 Task: Change the chrome preference to show trailing whitespace characters.
Action: Mouse moved to (1237, 14)
Screenshot: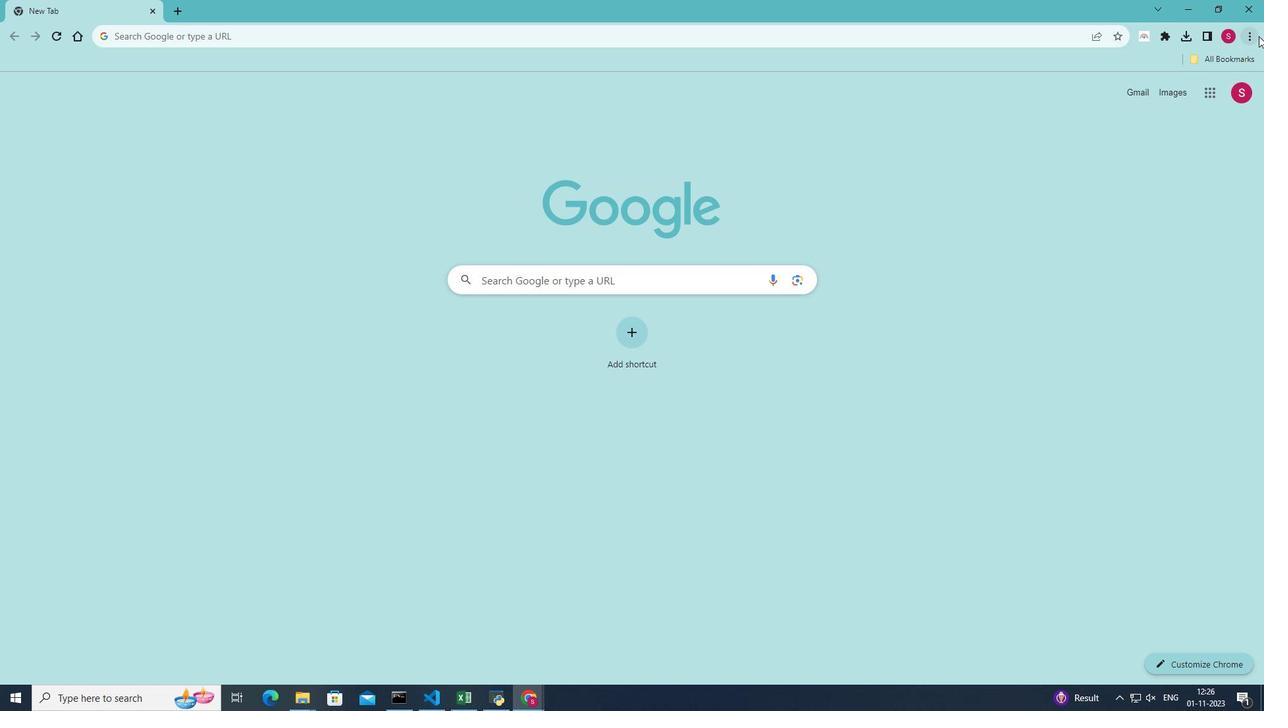 
Action: Mouse pressed left at (1237, 14)
Screenshot: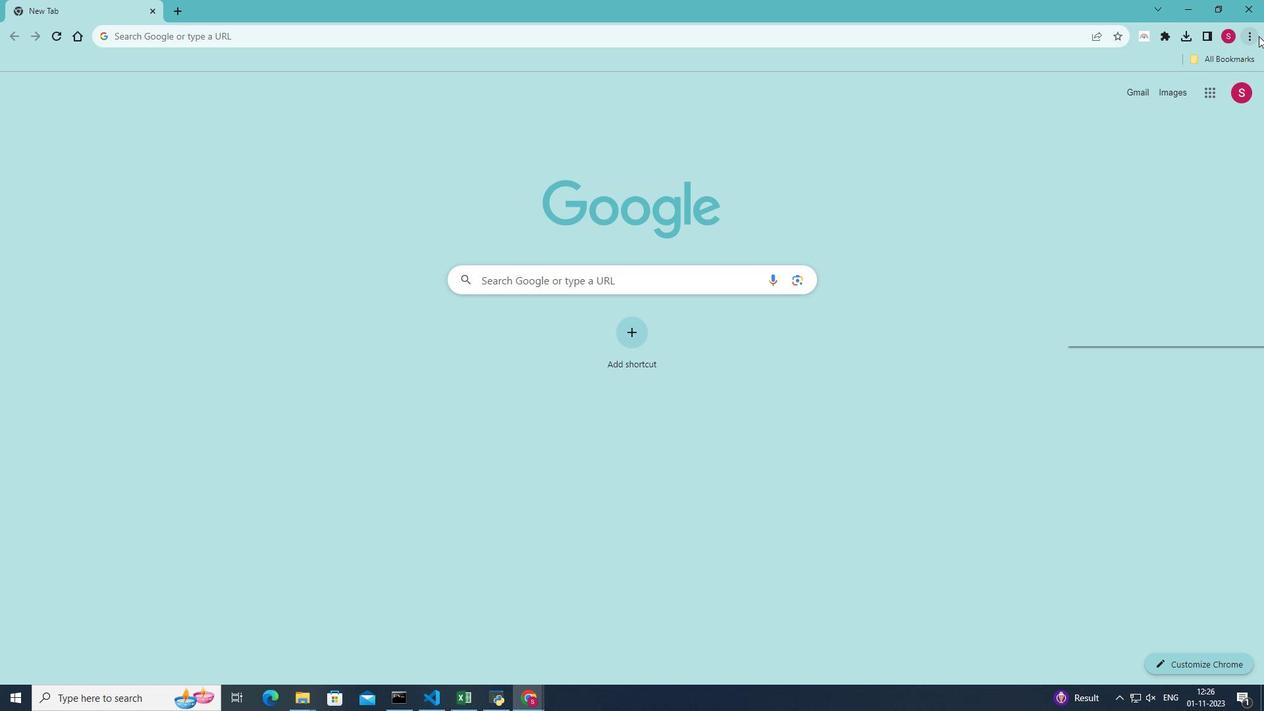 
Action: Mouse moved to (1123, 219)
Screenshot: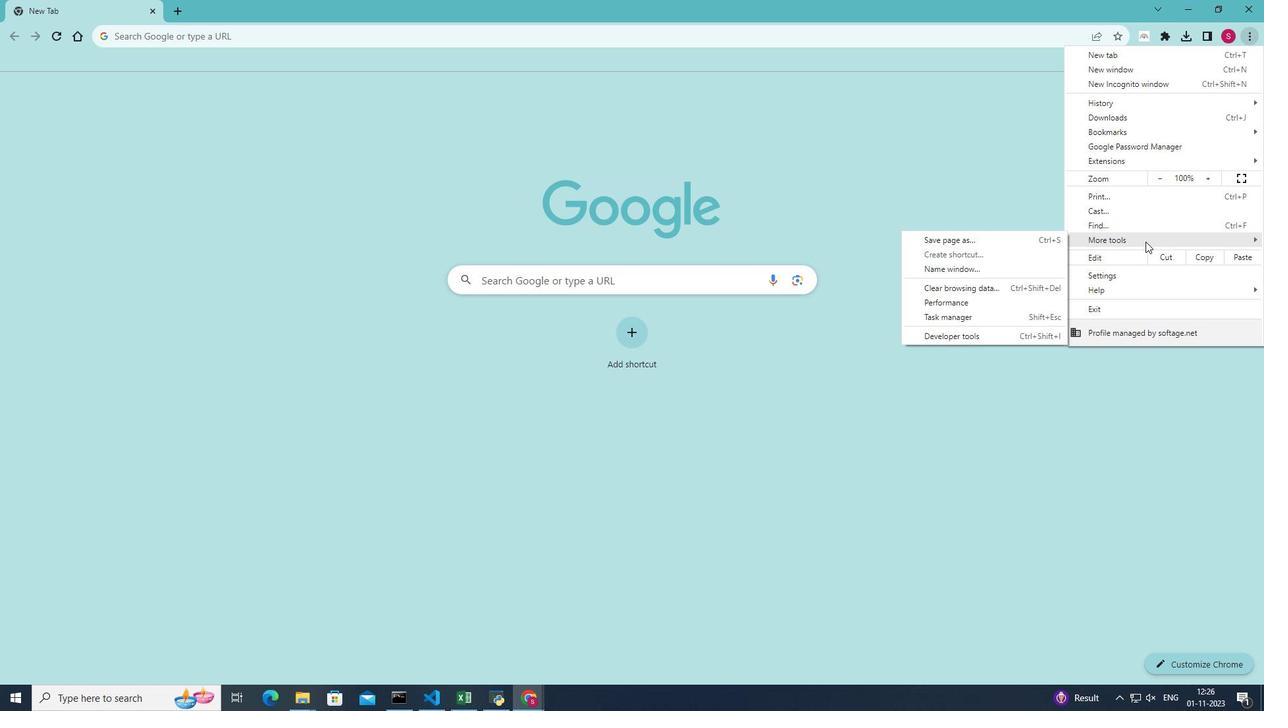 
Action: Mouse pressed left at (1123, 219)
Screenshot: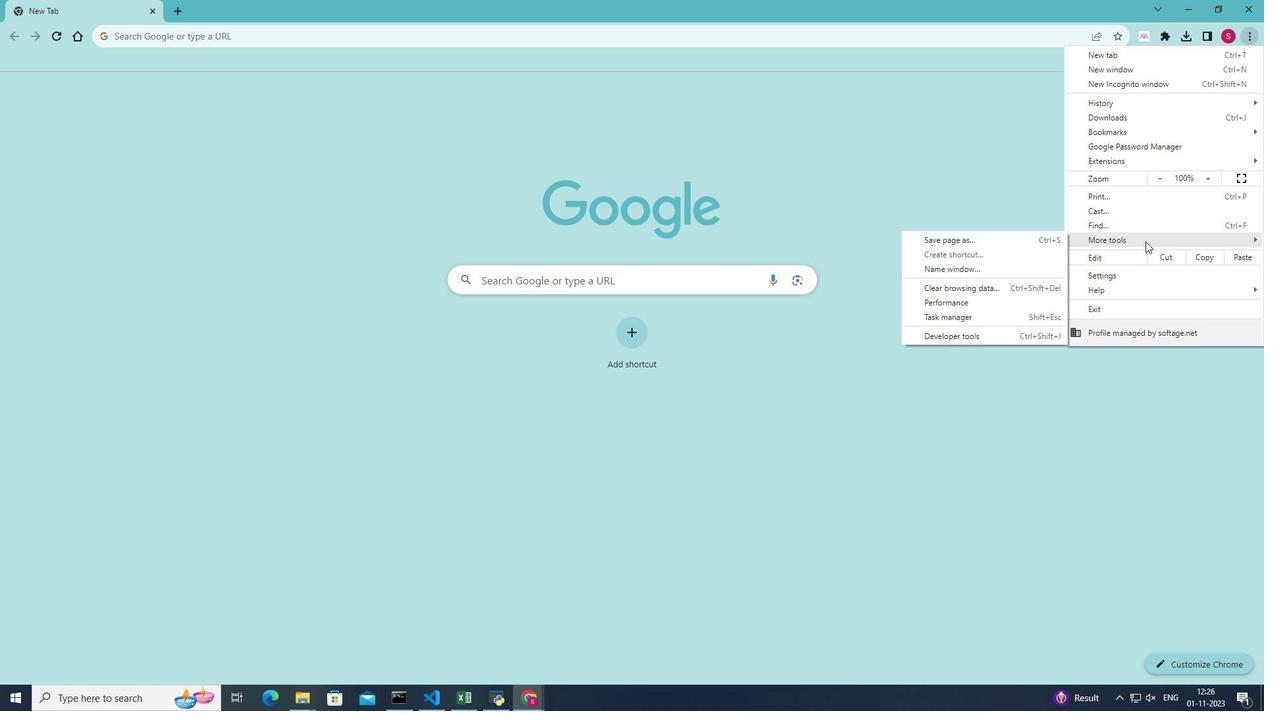 
Action: Mouse moved to (932, 315)
Screenshot: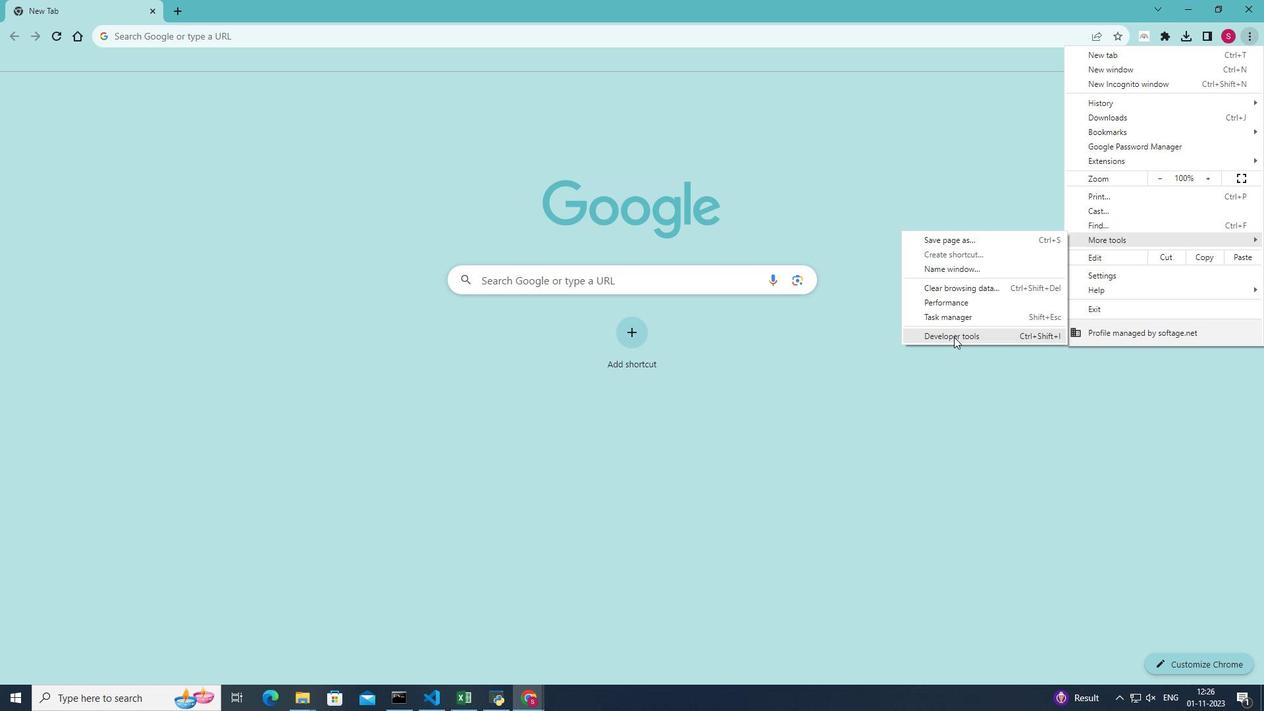 
Action: Mouse pressed left at (932, 315)
Screenshot: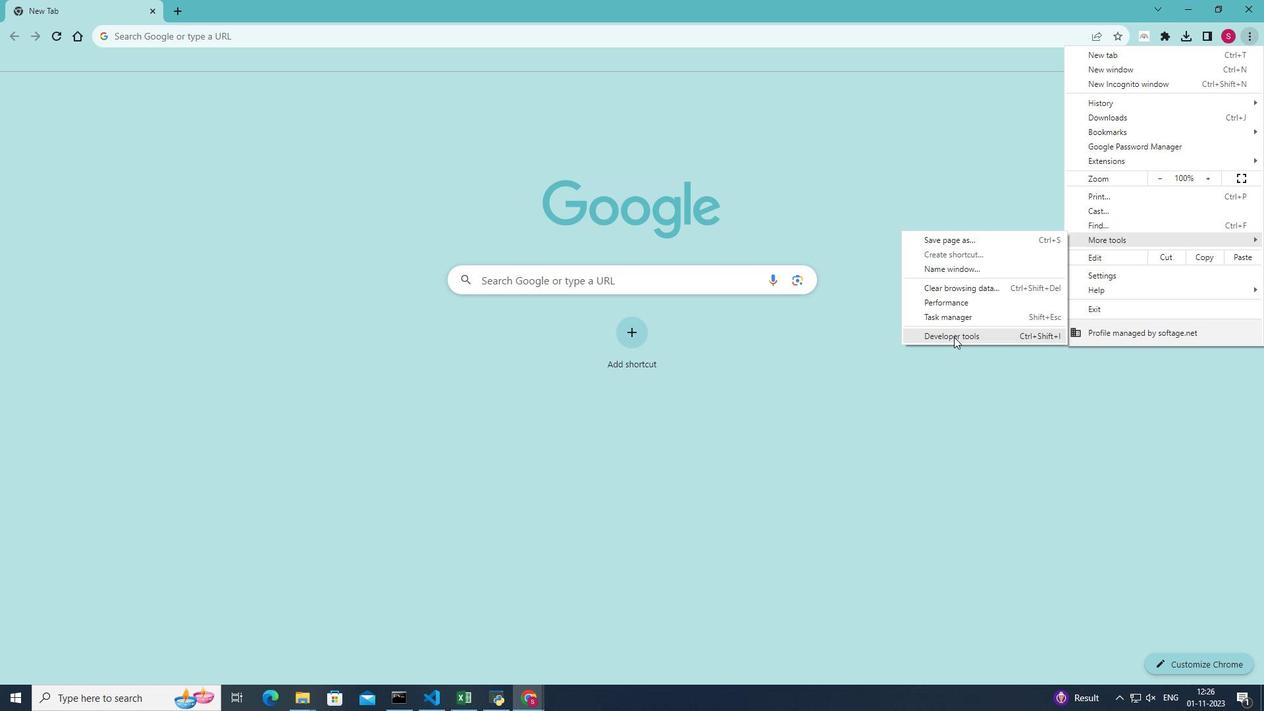 
Action: Mouse moved to (1200, 61)
Screenshot: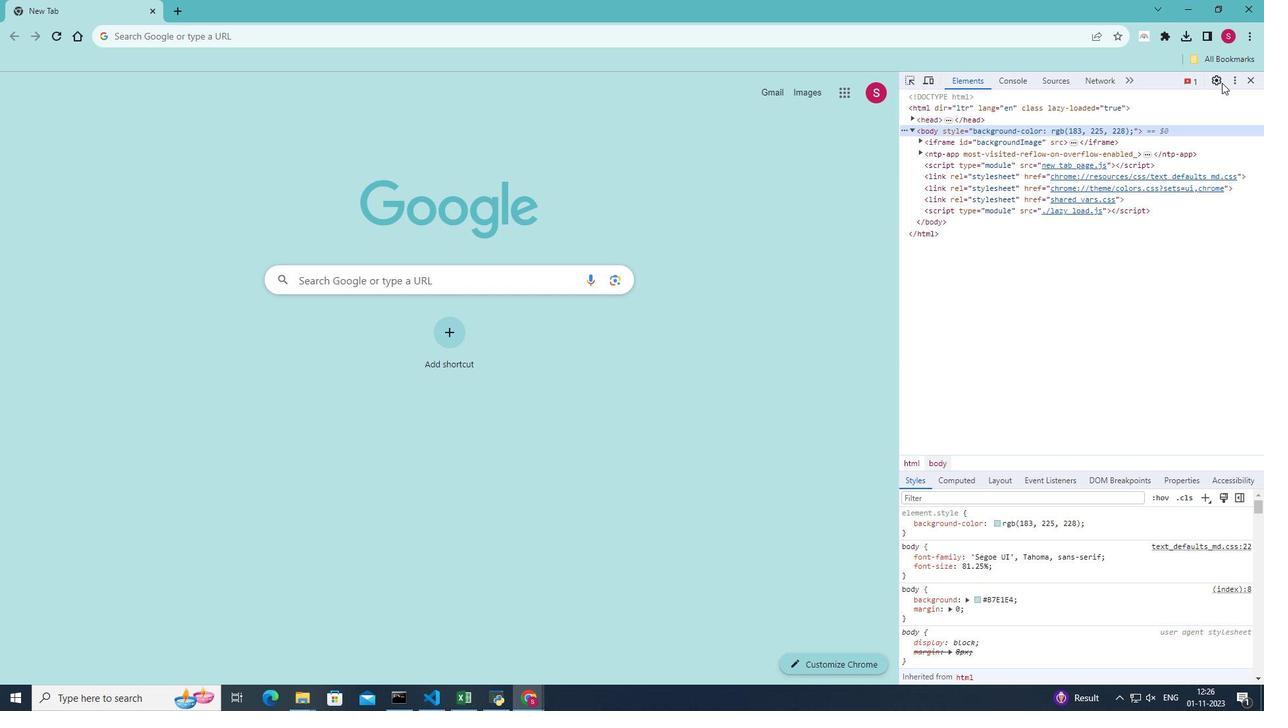 
Action: Mouse pressed left at (1200, 61)
Screenshot: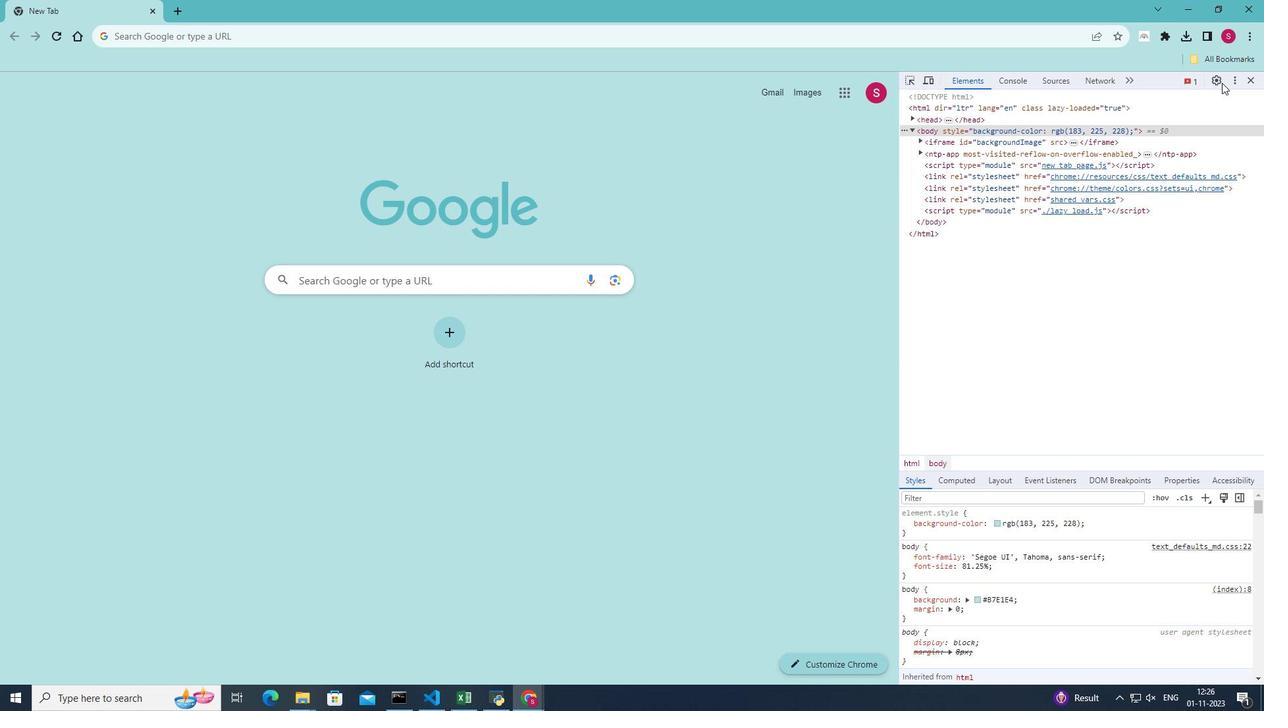 
Action: Mouse moved to (1048, 534)
Screenshot: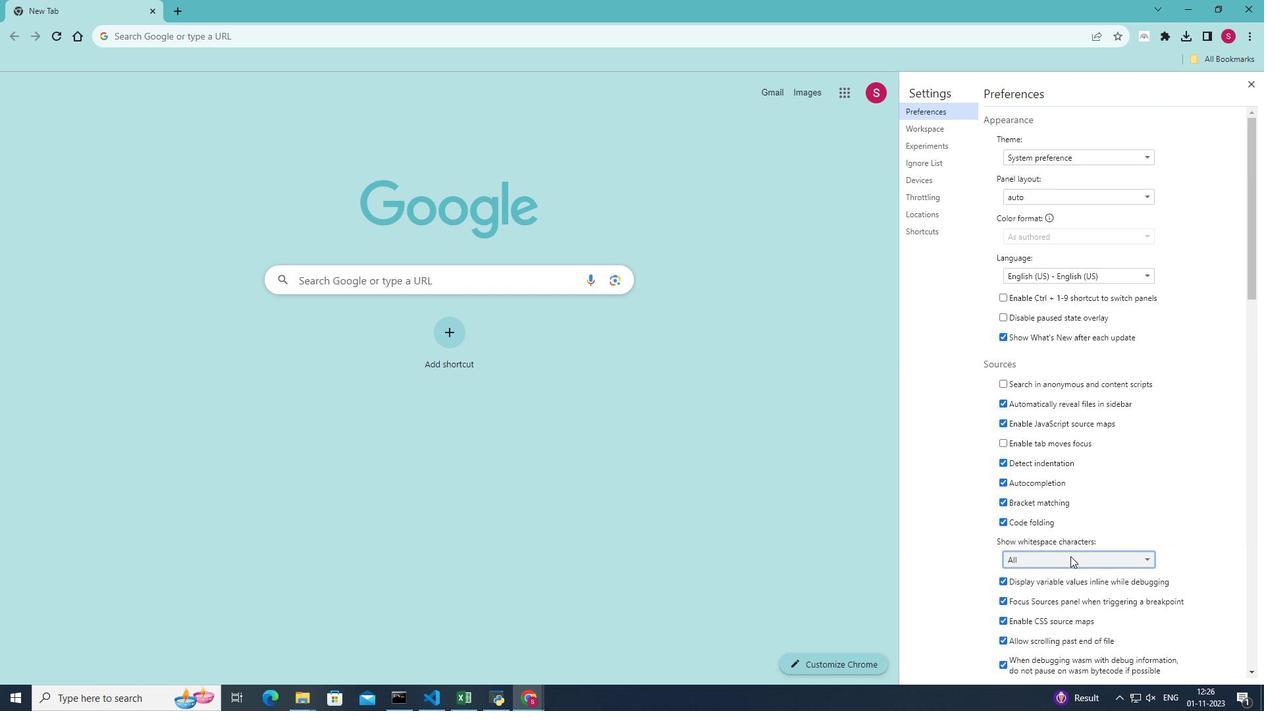 
Action: Mouse pressed left at (1048, 534)
Screenshot: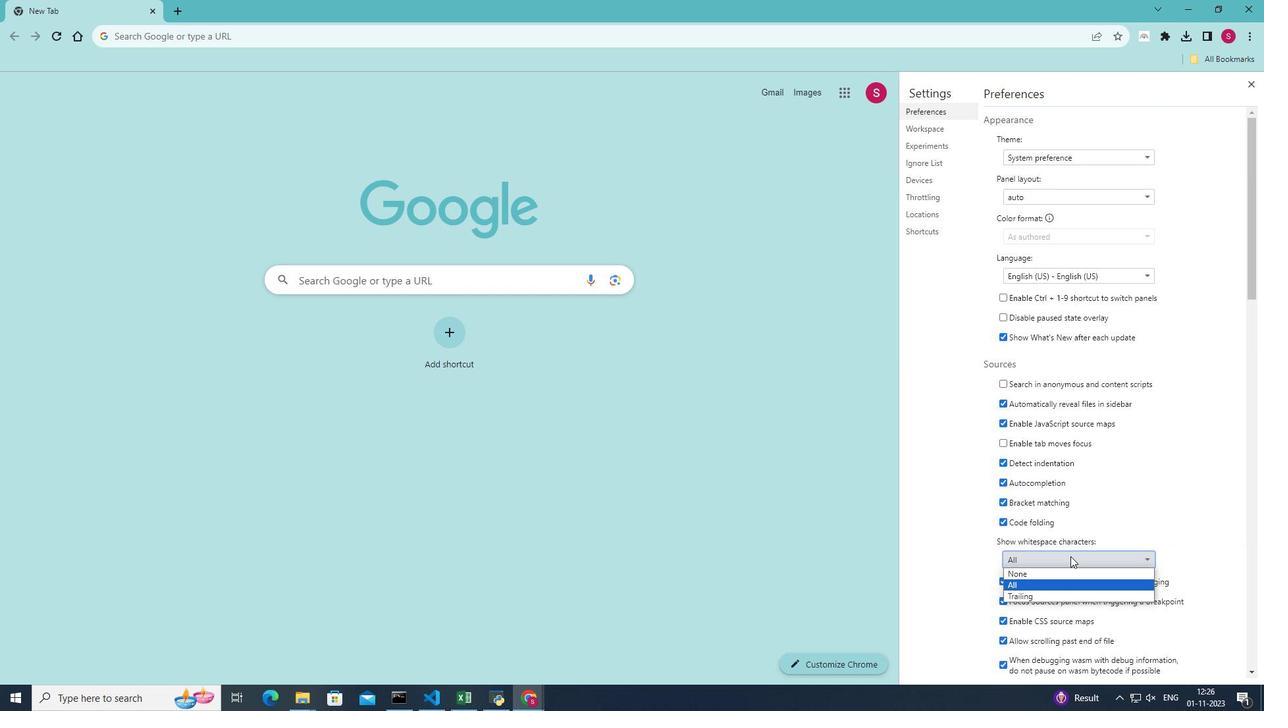 
Action: Mouse moved to (999, 574)
Screenshot: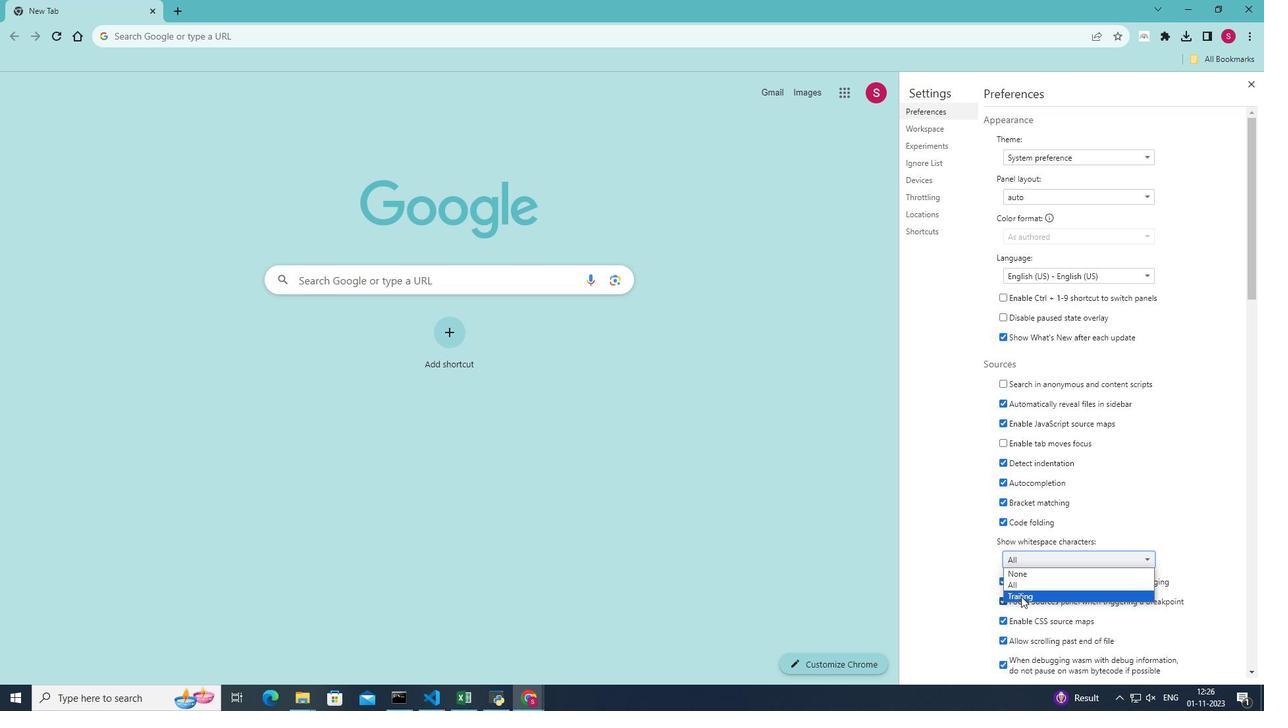
Action: Mouse pressed left at (999, 574)
Screenshot: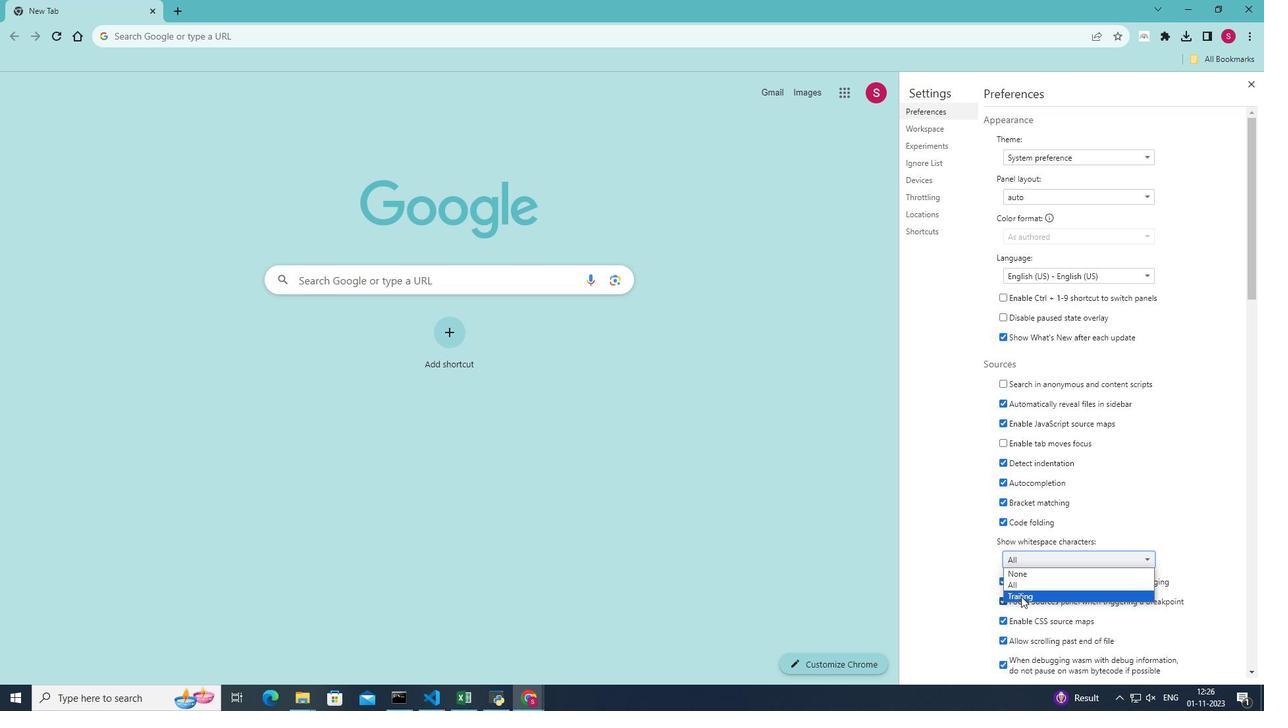 
Action: Mouse moved to (1139, 458)
Screenshot: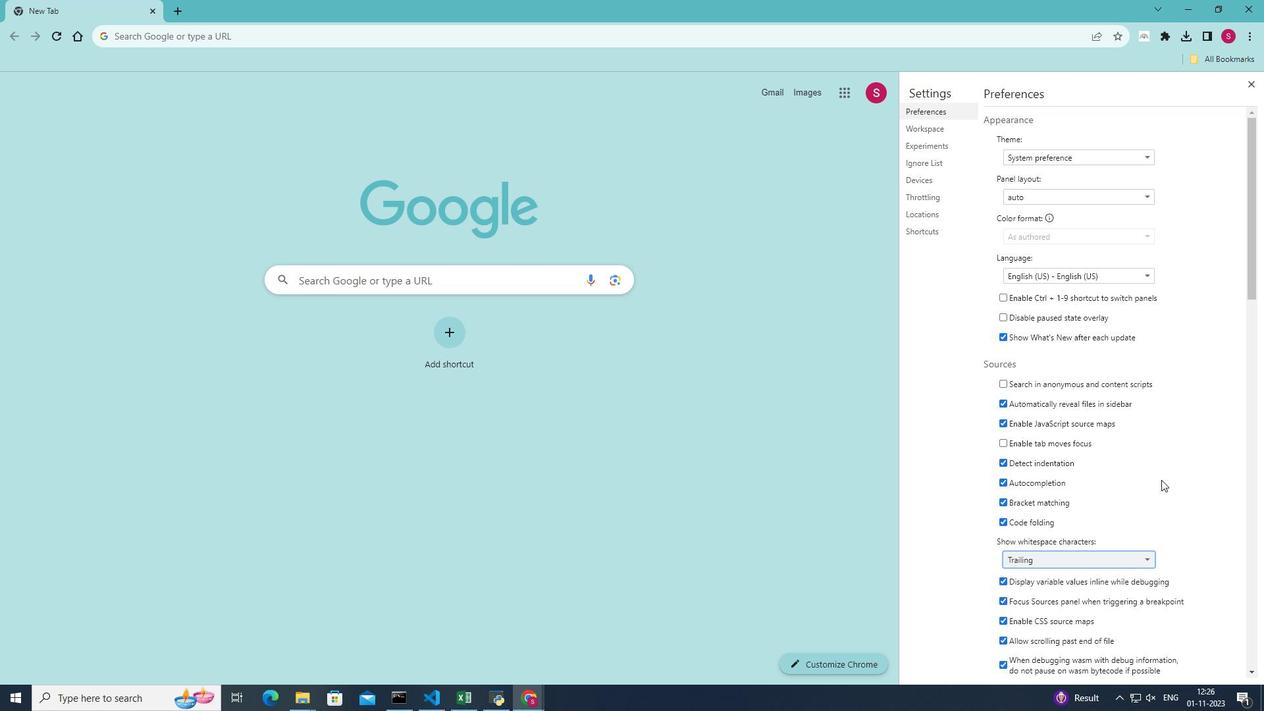 
